 Task: Log work in the project VestaTech for the issue 'Upgrade the database schema of a web application to improve data modeling and management capabilities' spent time as '5w 5d 12h 22m' and remaining time as '6w 4d 18h 45m' and move to top of backlog. Now add the issue to the epic 'Data Retention'.
Action: Mouse moved to (691, 459)
Screenshot: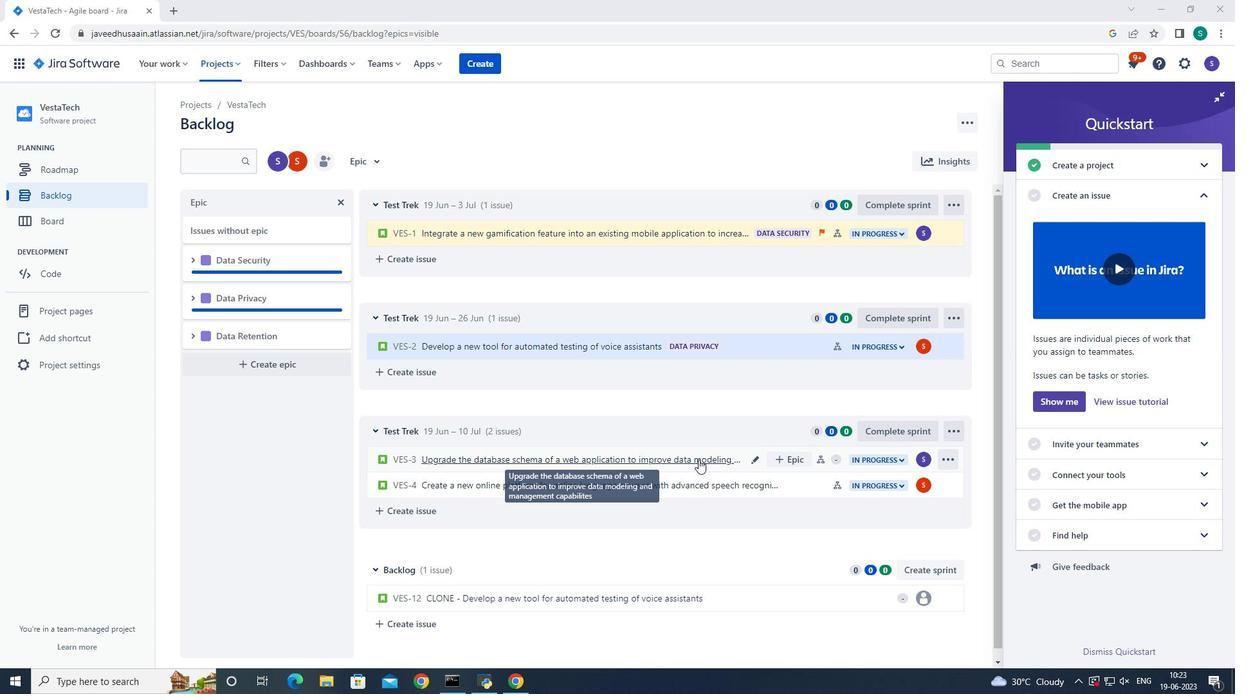 
Action: Mouse pressed left at (691, 459)
Screenshot: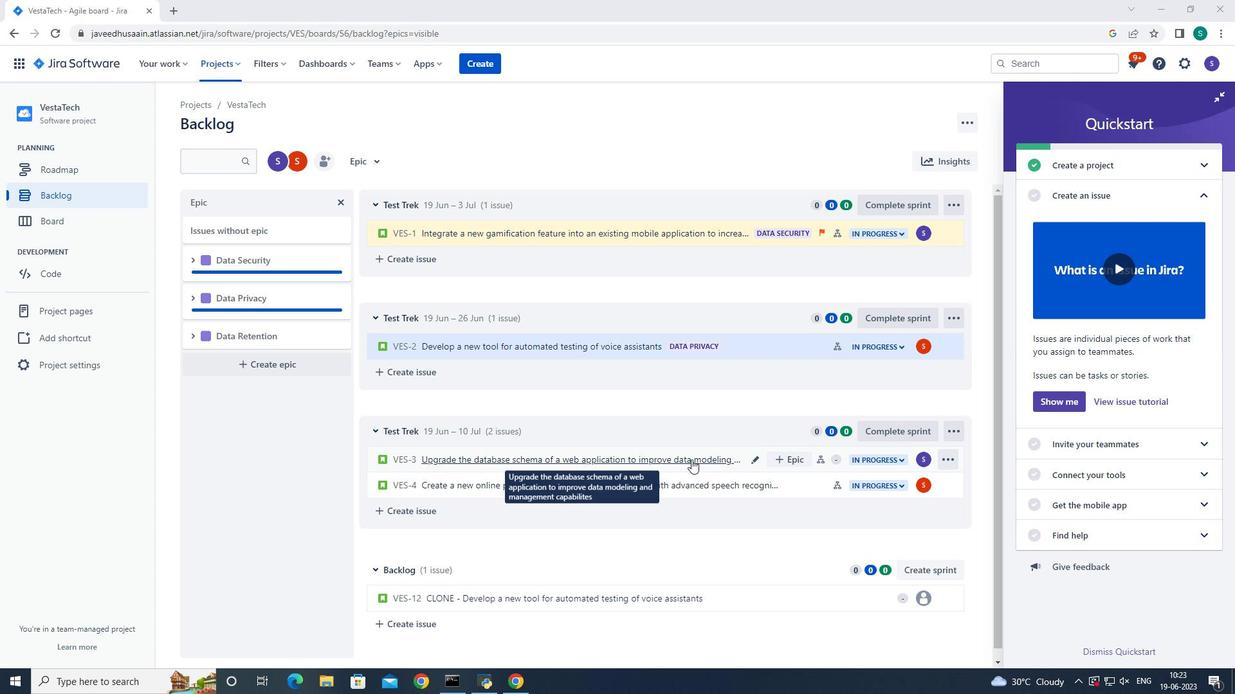 
Action: Mouse moved to (949, 196)
Screenshot: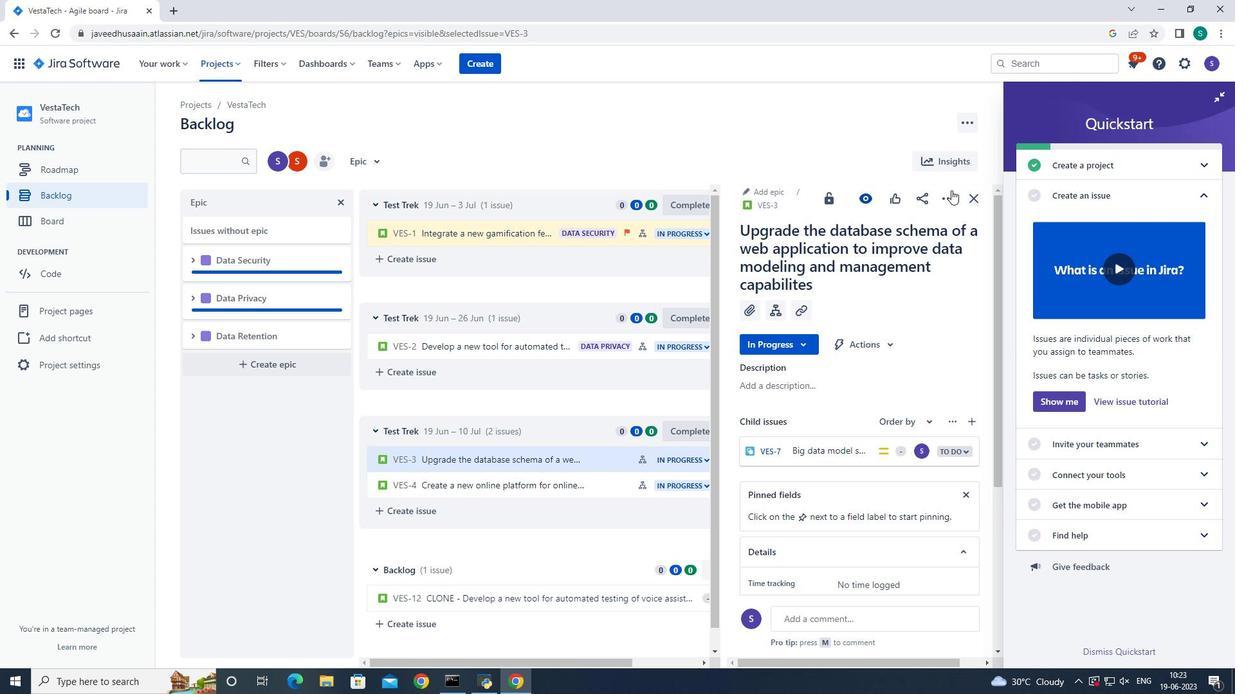 
Action: Mouse pressed left at (949, 196)
Screenshot: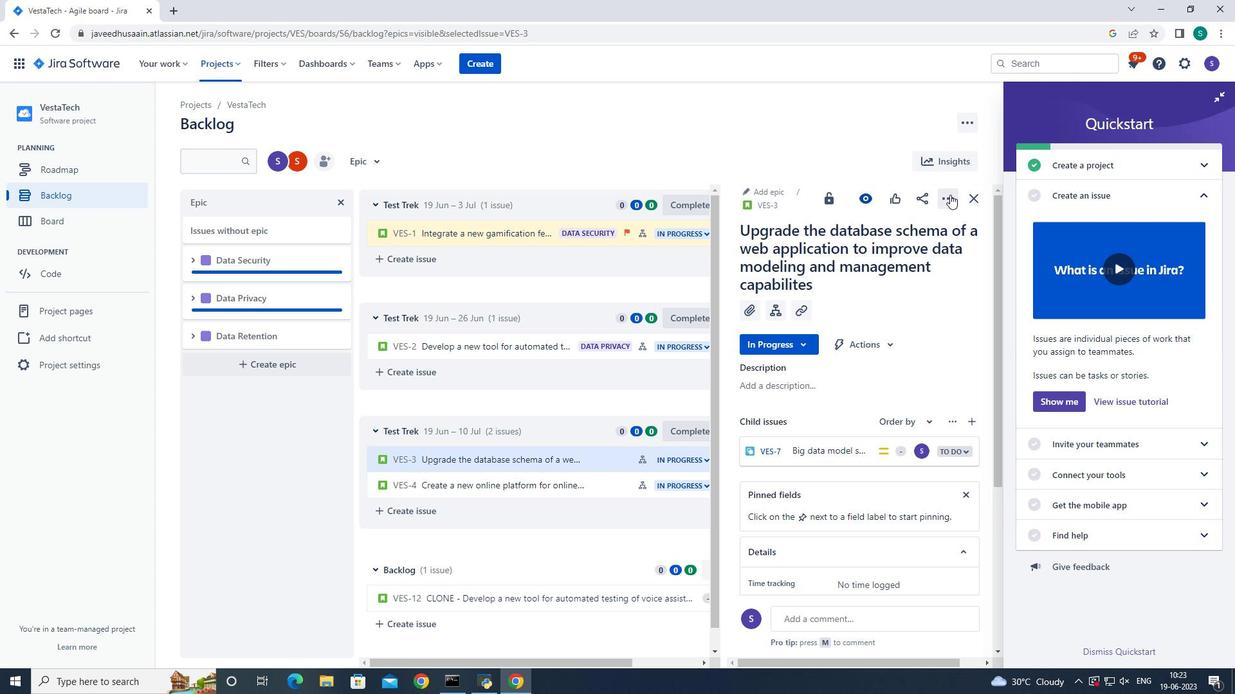 
Action: Mouse moved to (918, 234)
Screenshot: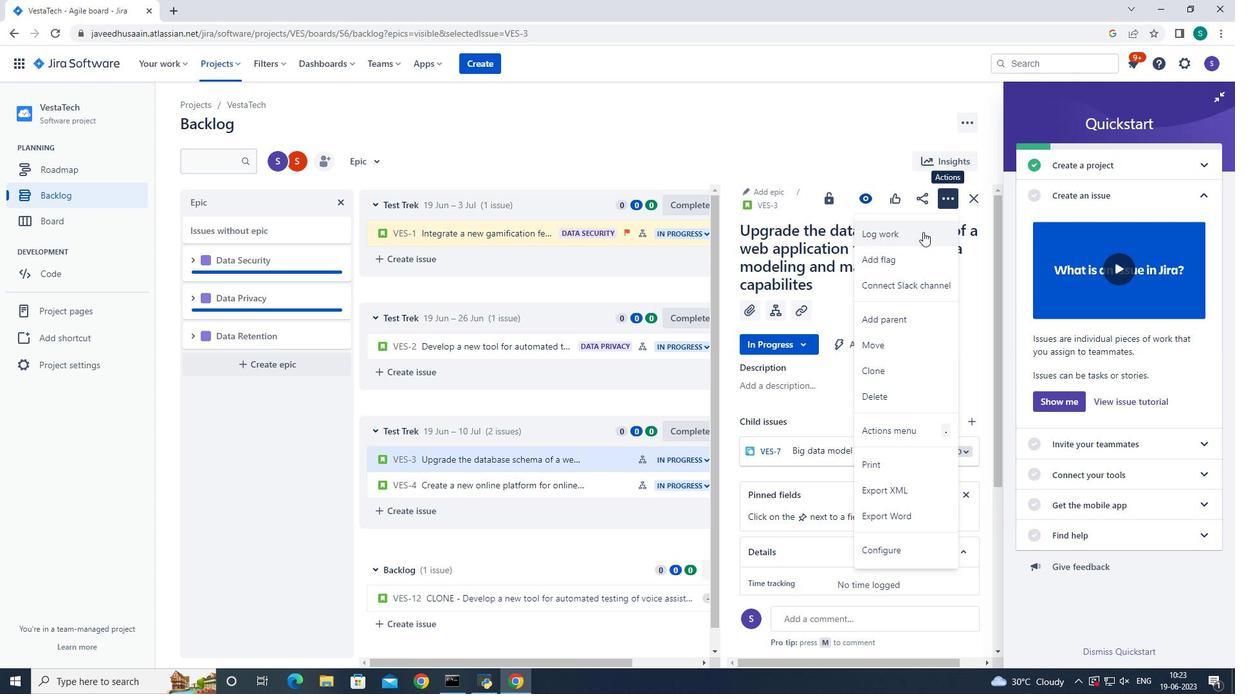 
Action: Mouse pressed left at (918, 234)
Screenshot: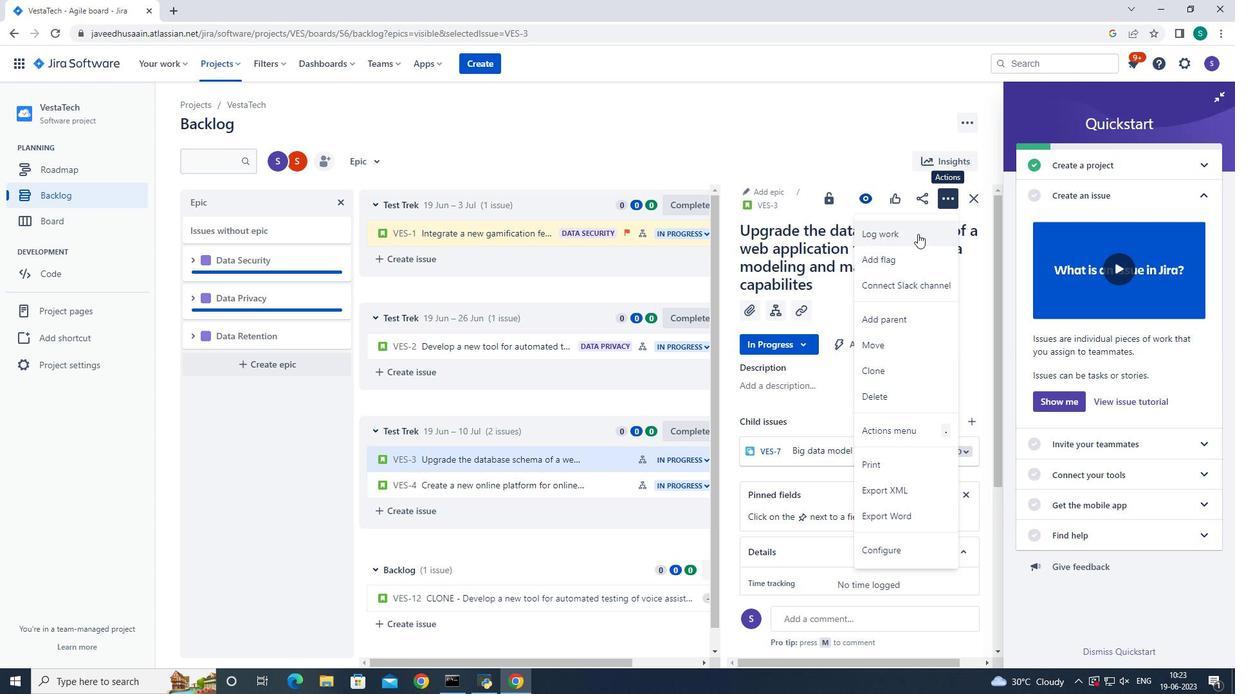 
Action: Mouse moved to (530, 187)
Screenshot: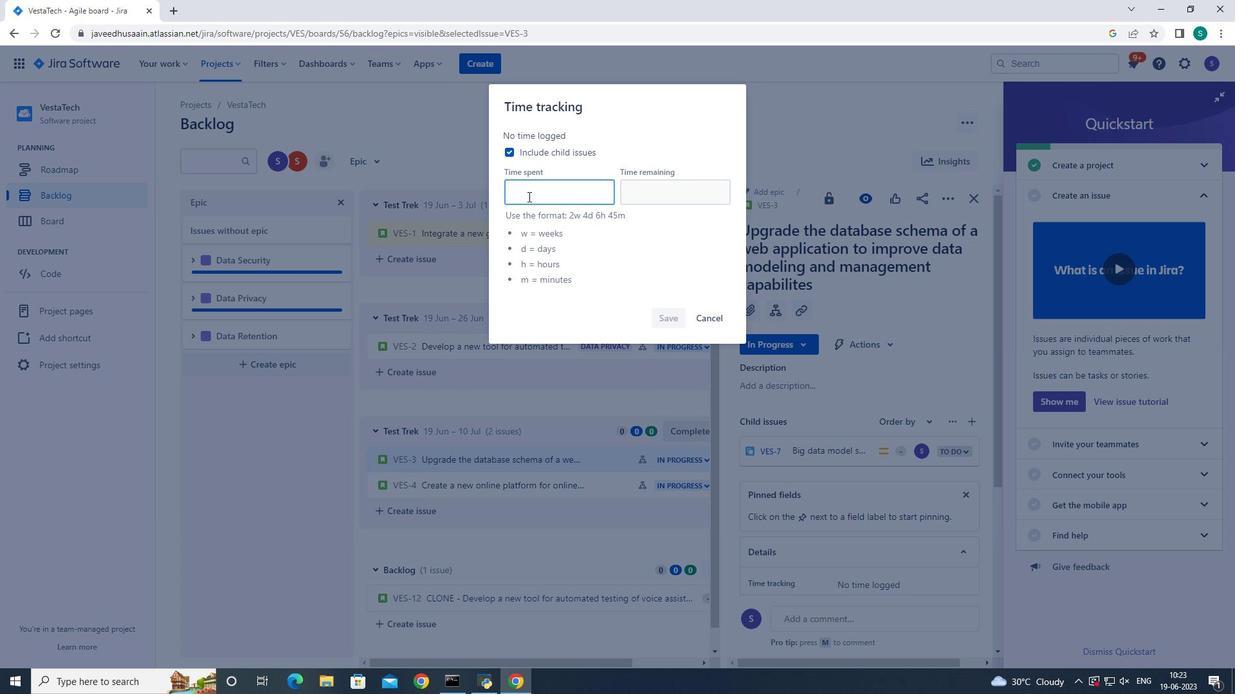 
Action: Mouse pressed left at (530, 187)
Screenshot: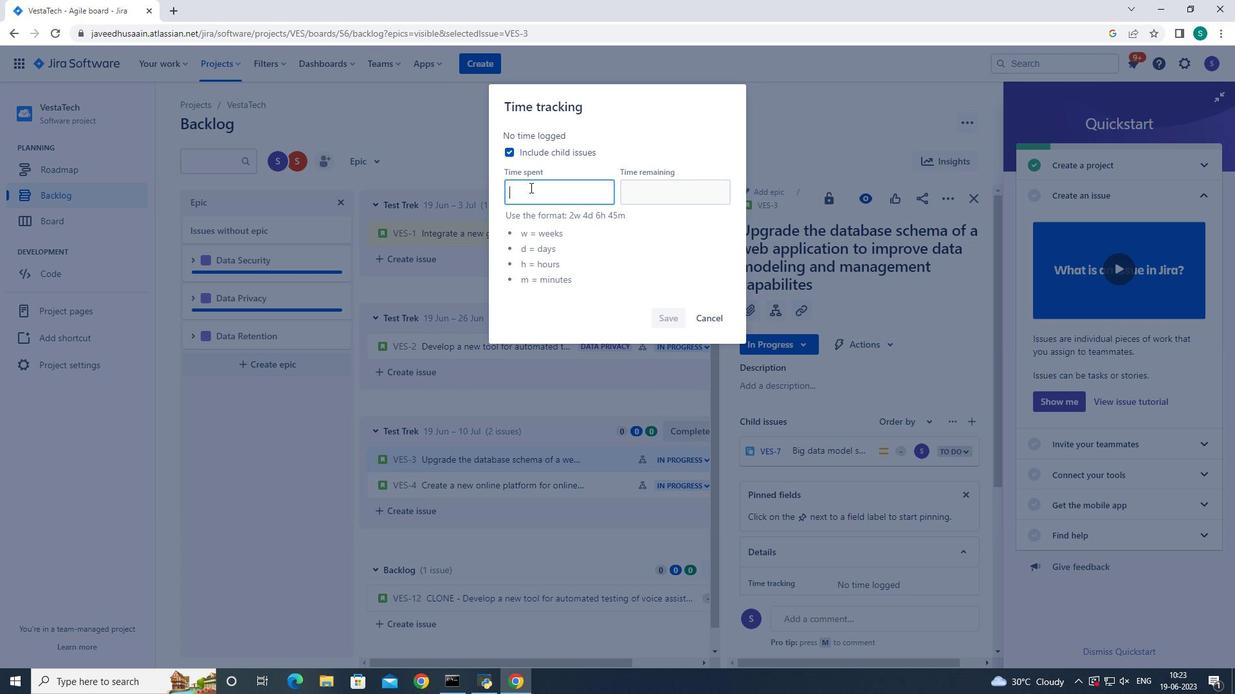 
Action: Key pressed 5w<Key.space><Key.space><Key.space><Key.space><Key.space><Key.space><Key.space><Key.space><Key.space><Key.space><Key.space><Key.space><Key.space><Key.space><Key.space><Key.space><Key.space>5<Key.backspace><Key.backspace><Key.backspace><Key.backspace><Key.backspace><Key.backspace><Key.backspace><Key.backspace><Key.backspace><Key.backspace><Key.backspace><Key.backspace><Key.backspace><Key.backspace><Key.backspace><Key.backspace><Key.backspace><Key.backspace><Key.backspace><Key.backspace><Key.backspace><Key.backspace><Key.backspace><Key.backspace>5w<Key.space>5d<Key.space>12h<Key.space>22m<Key.tab>6w<Key.space>4d<Key.space>18h<Key.space>45m
Screenshot: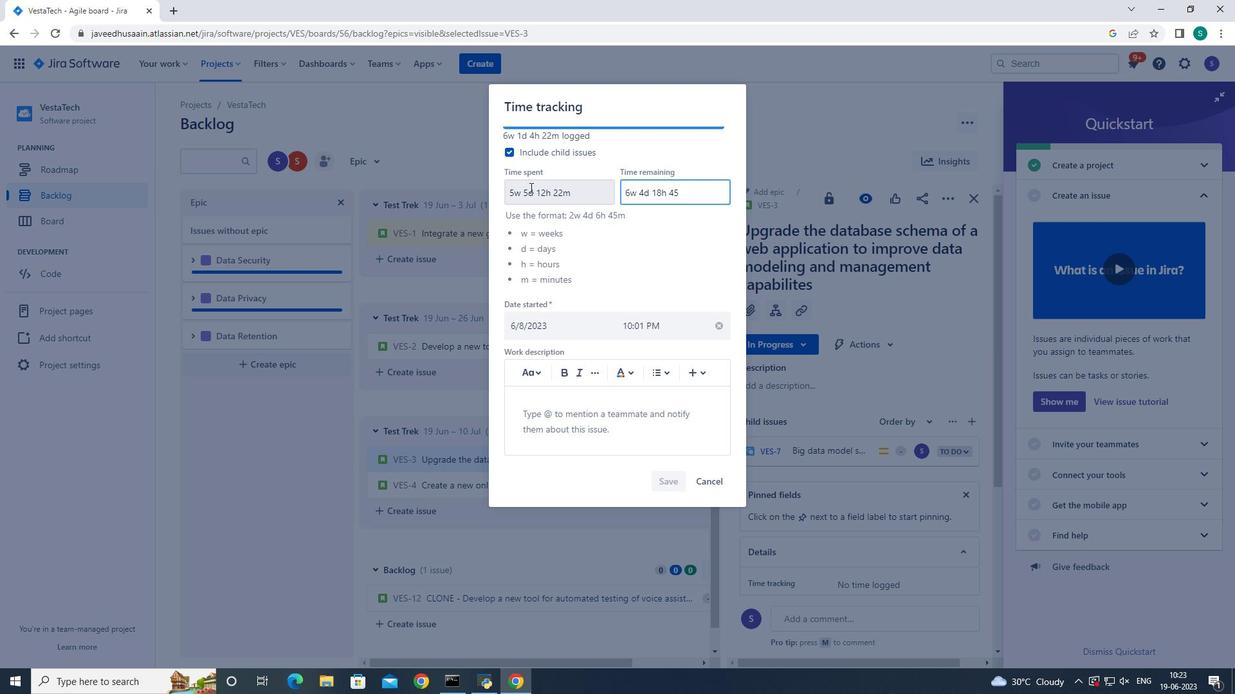
Action: Mouse moved to (671, 483)
Screenshot: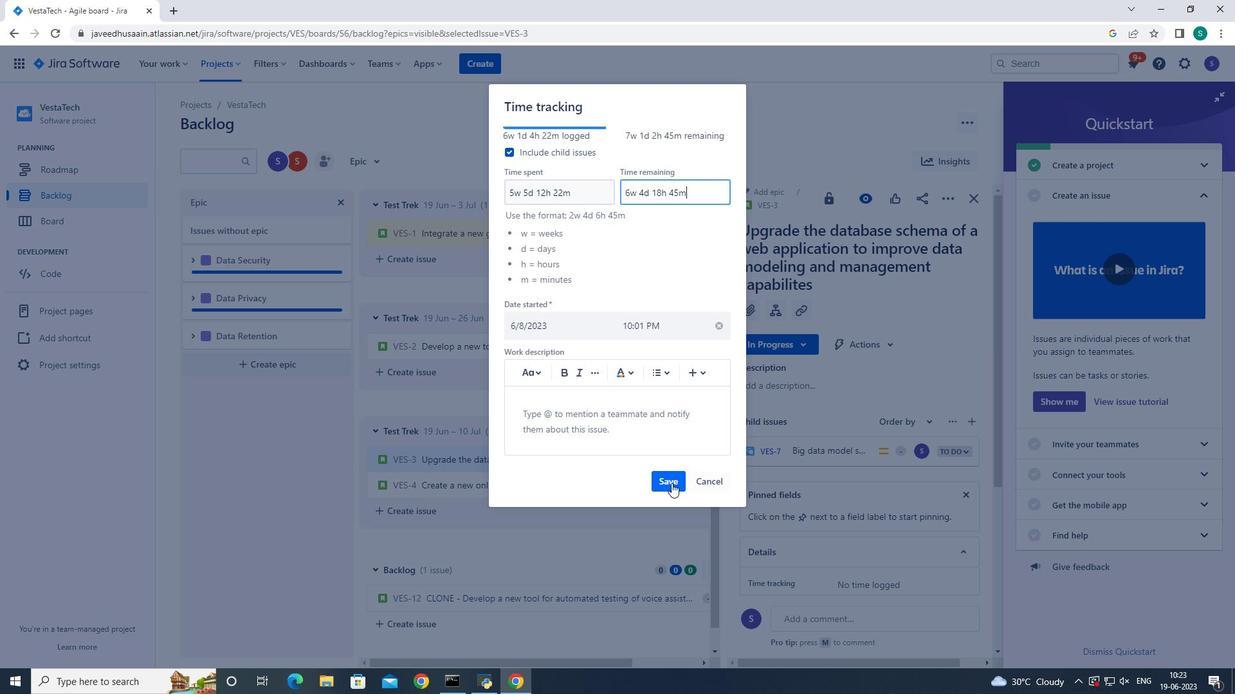 
Action: Mouse pressed left at (671, 483)
Screenshot: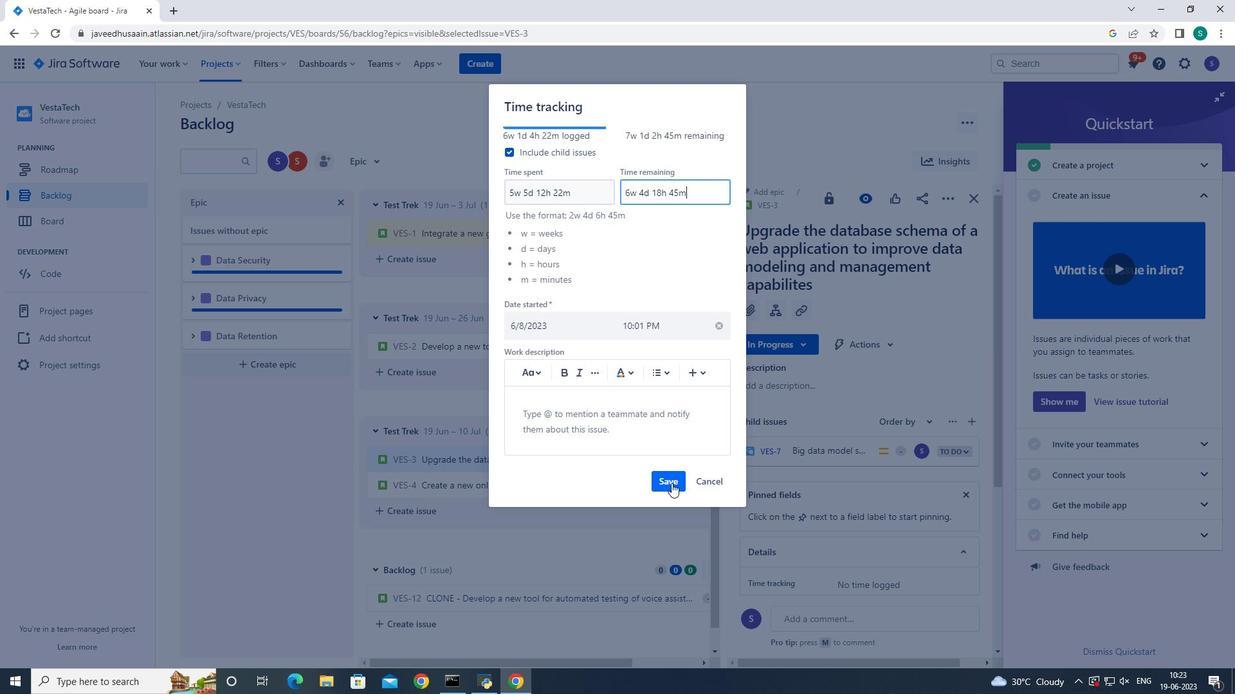 
Action: Mouse moved to (952, 196)
Screenshot: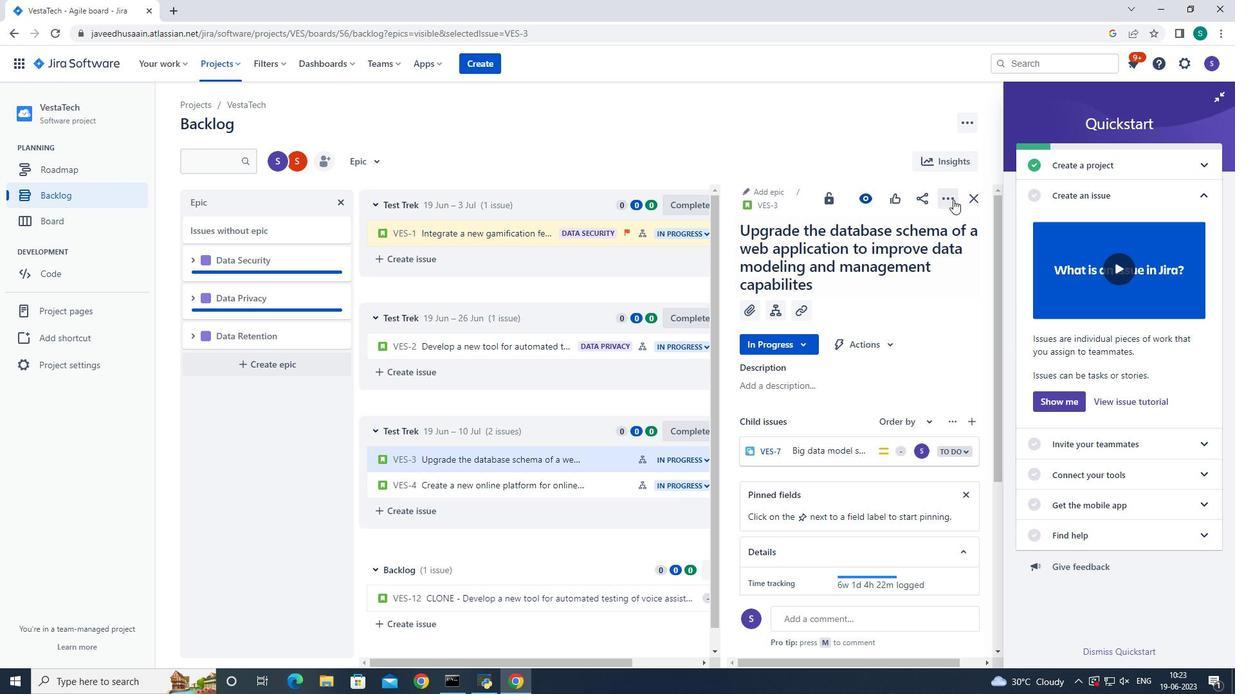 
Action: Mouse pressed left at (952, 196)
Screenshot: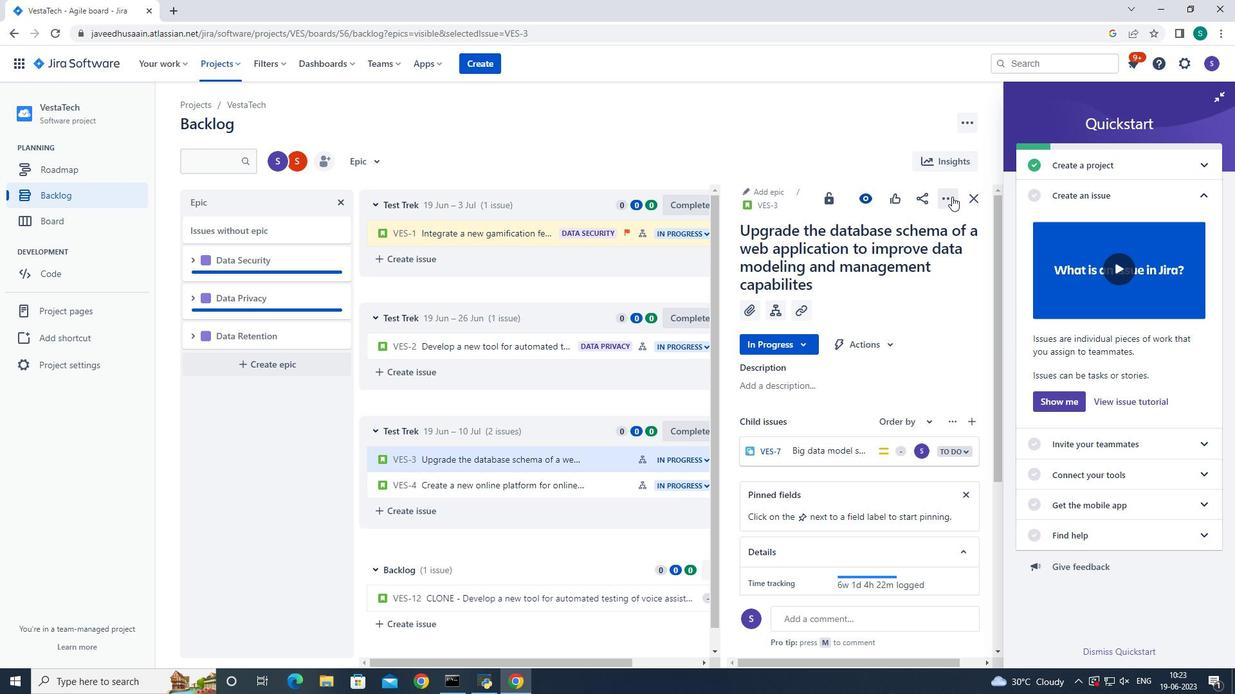 
Action: Mouse pressed left at (952, 196)
Screenshot: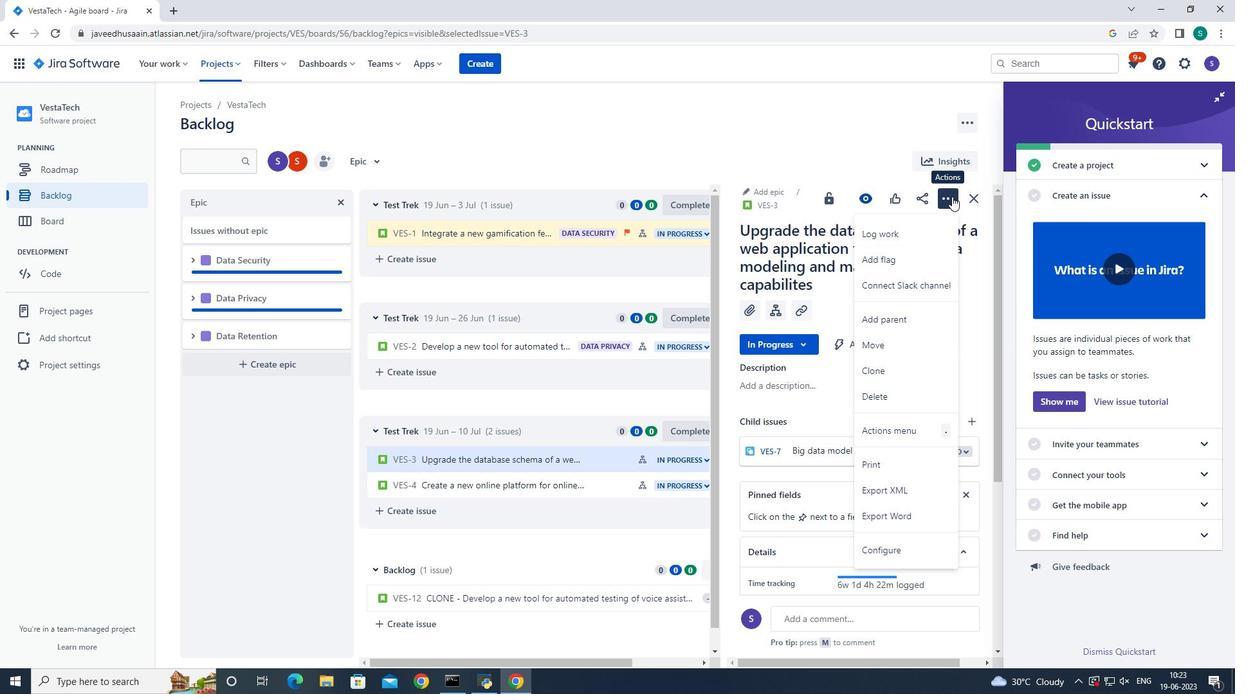 
Action: Mouse moved to (974, 198)
Screenshot: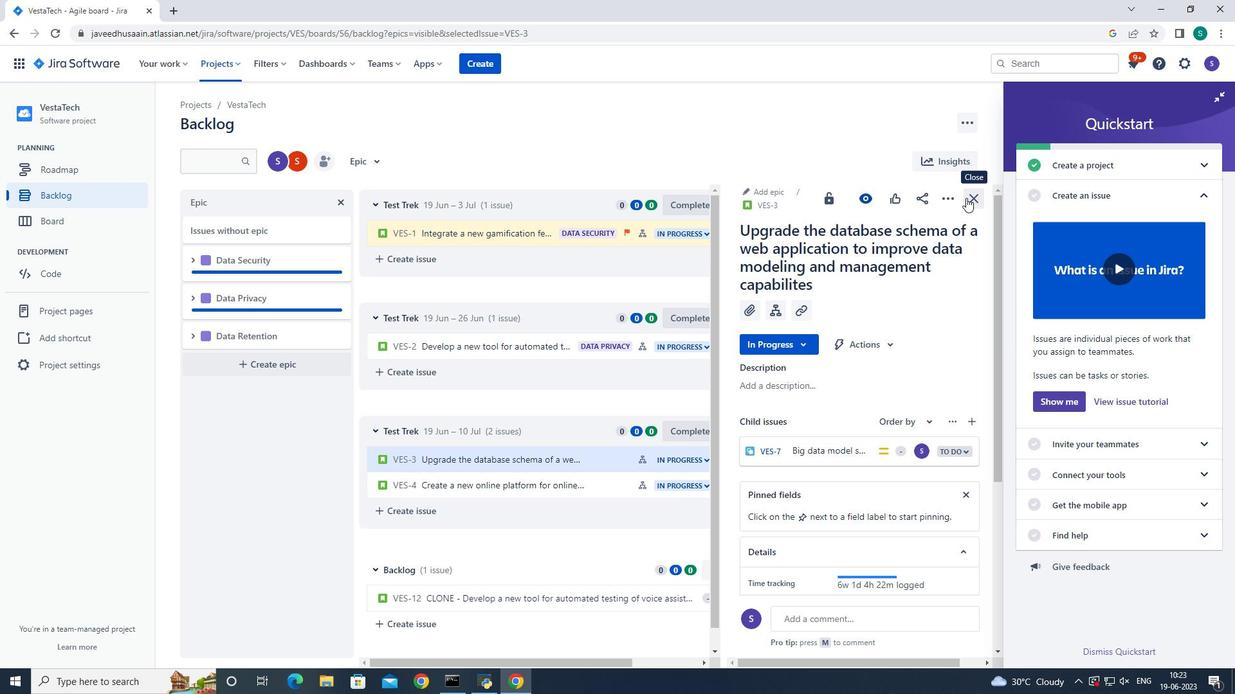 
Action: Mouse pressed left at (974, 198)
Screenshot: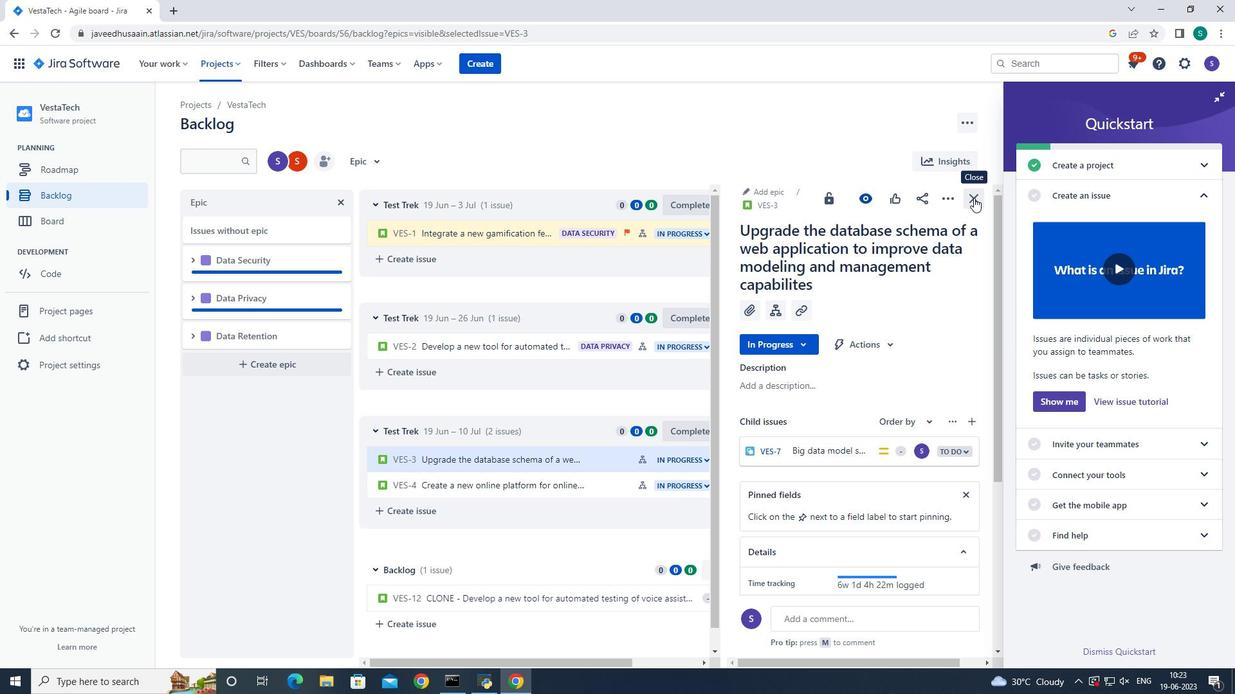 
Action: Mouse moved to (949, 454)
Screenshot: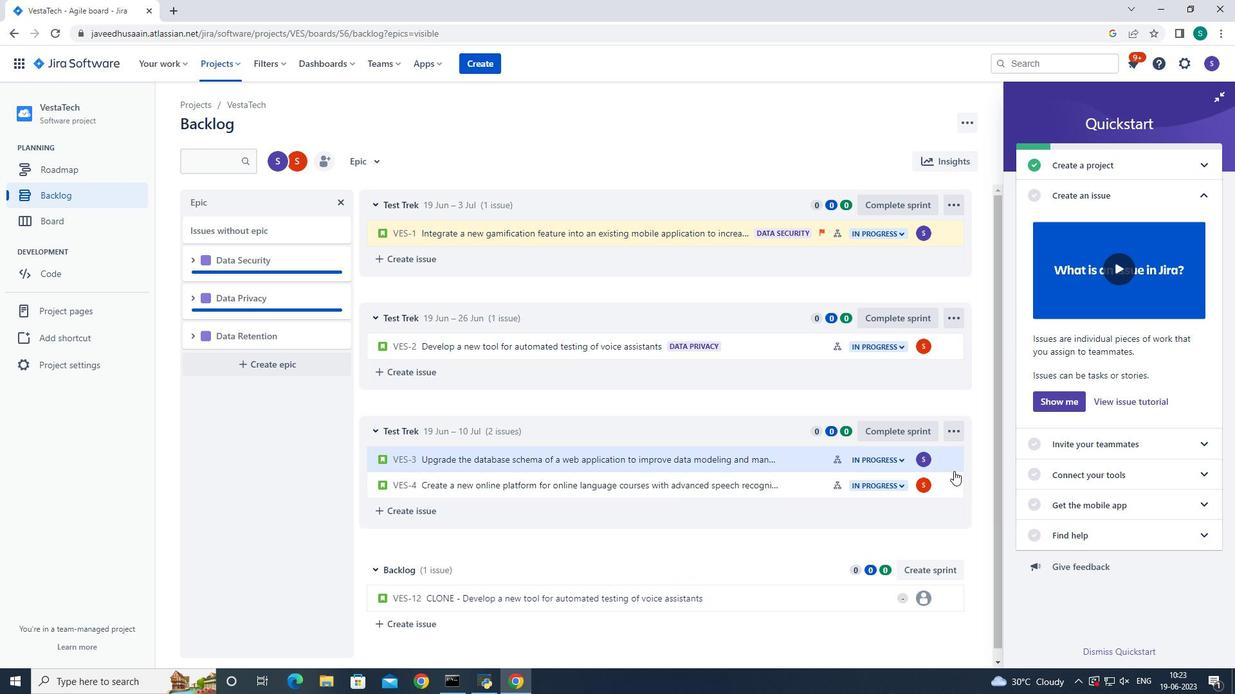 
Action: Mouse pressed left at (949, 454)
Screenshot: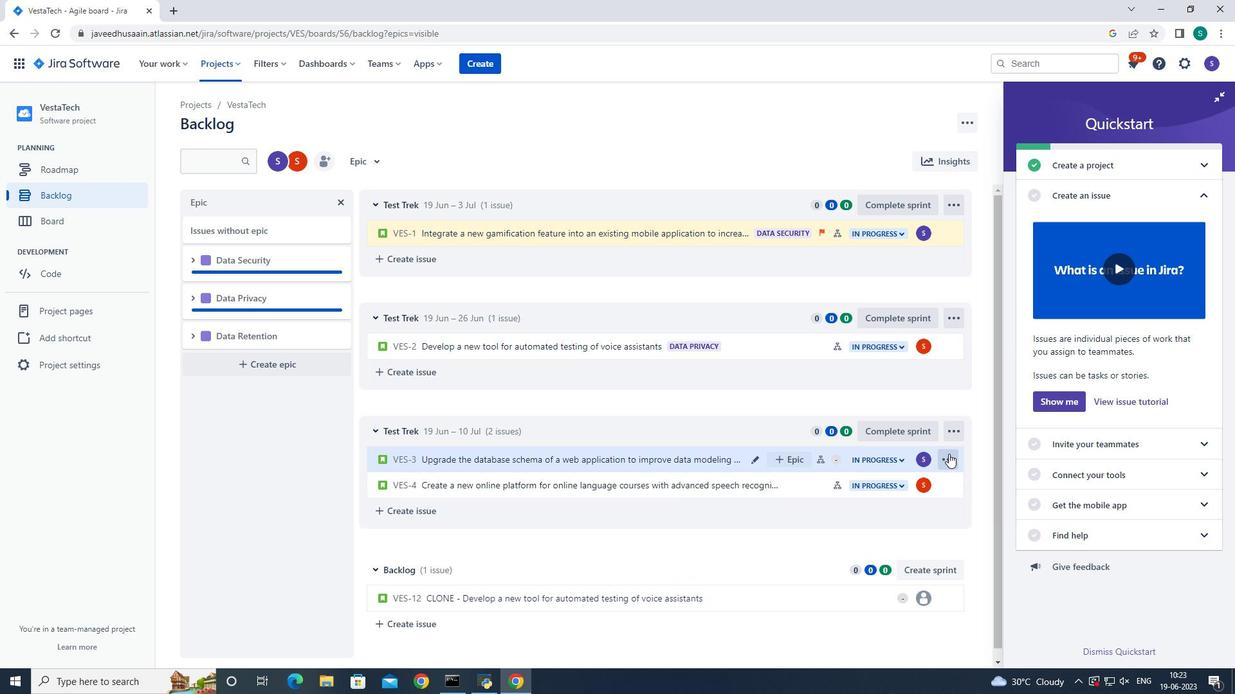 
Action: Mouse moved to (926, 410)
Screenshot: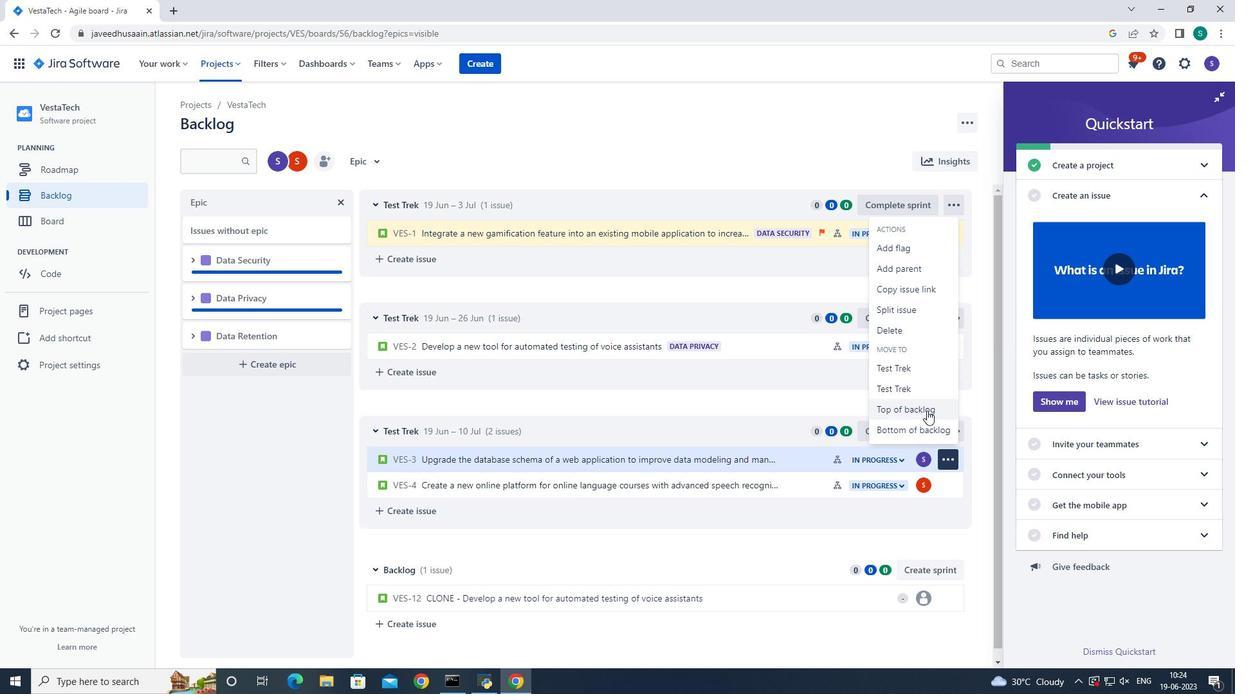 
Action: Mouse pressed left at (926, 410)
Screenshot: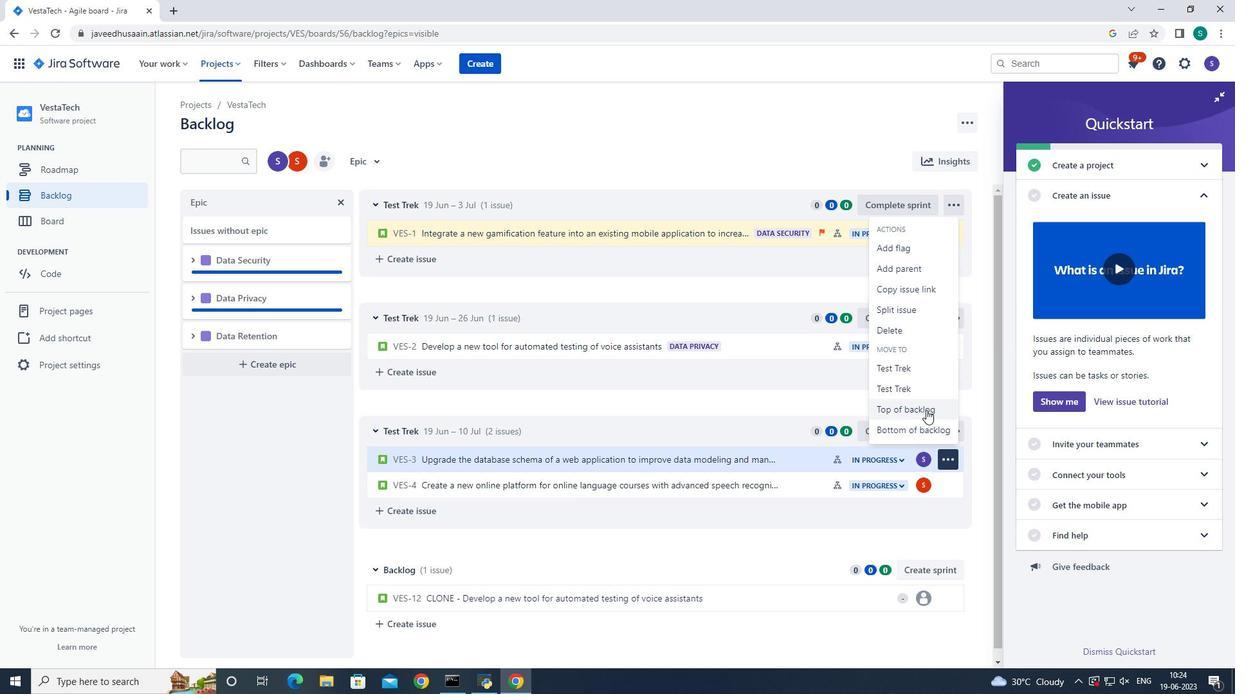 
Action: Mouse moved to (672, 207)
Screenshot: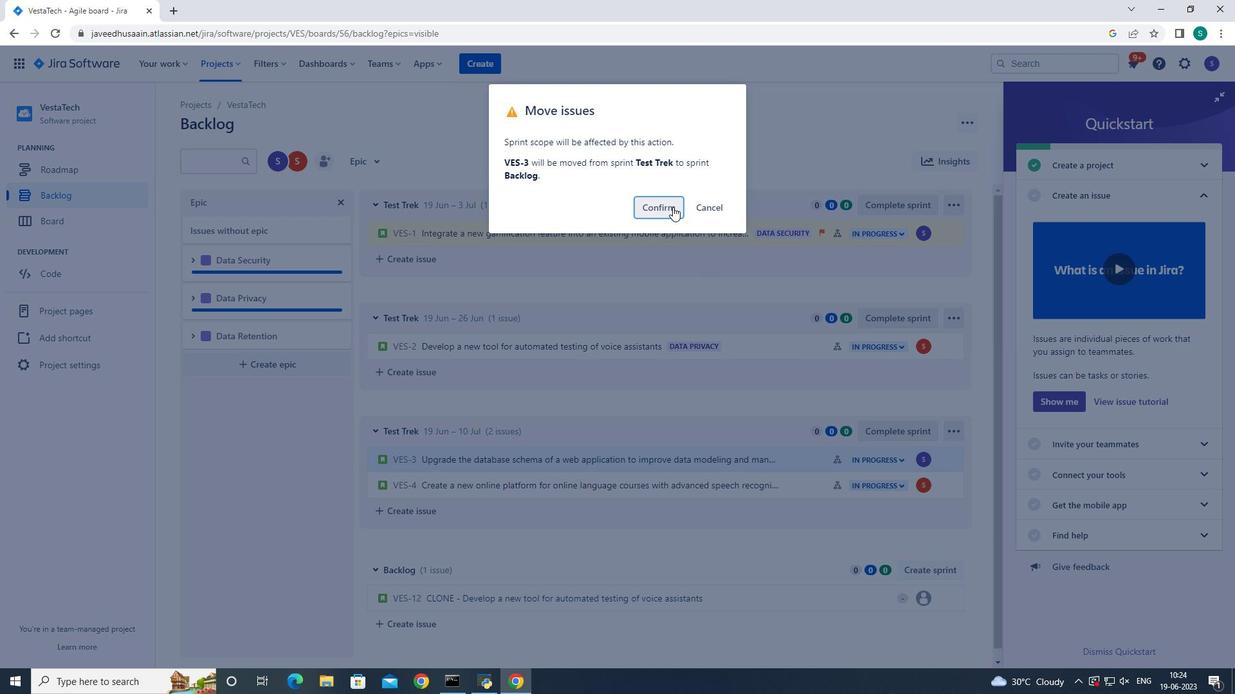 
Action: Mouse pressed left at (672, 207)
Screenshot: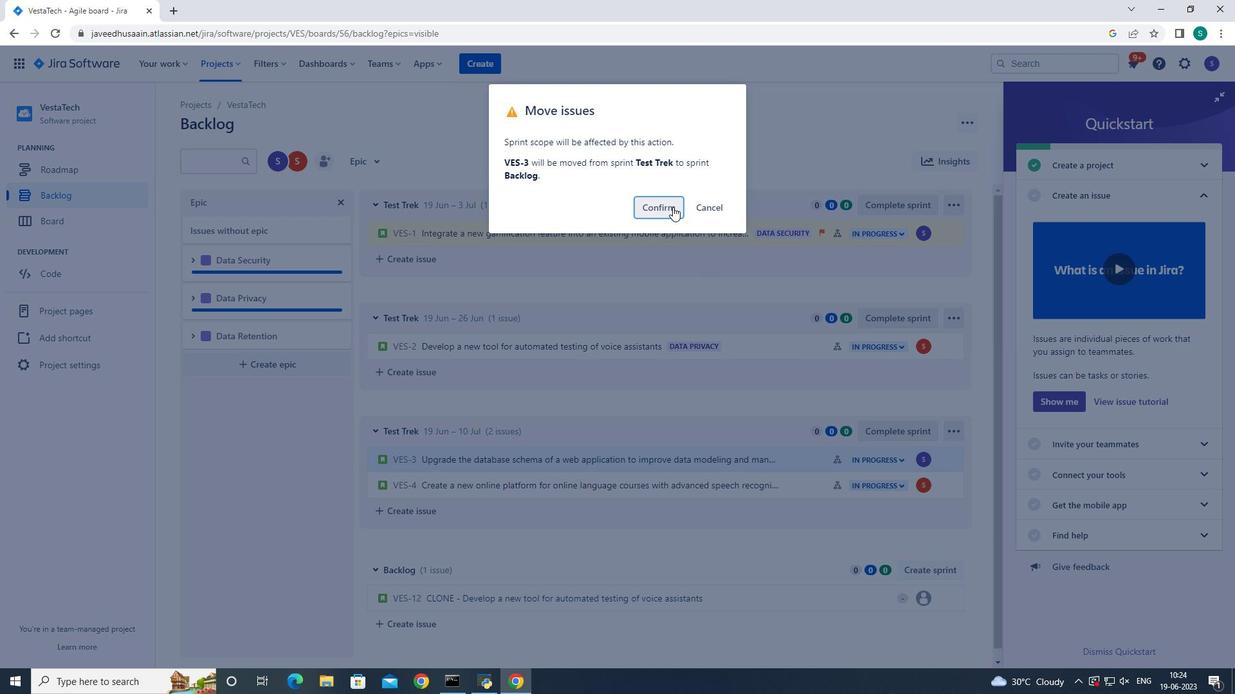 
Action: Mouse moved to (799, 571)
Screenshot: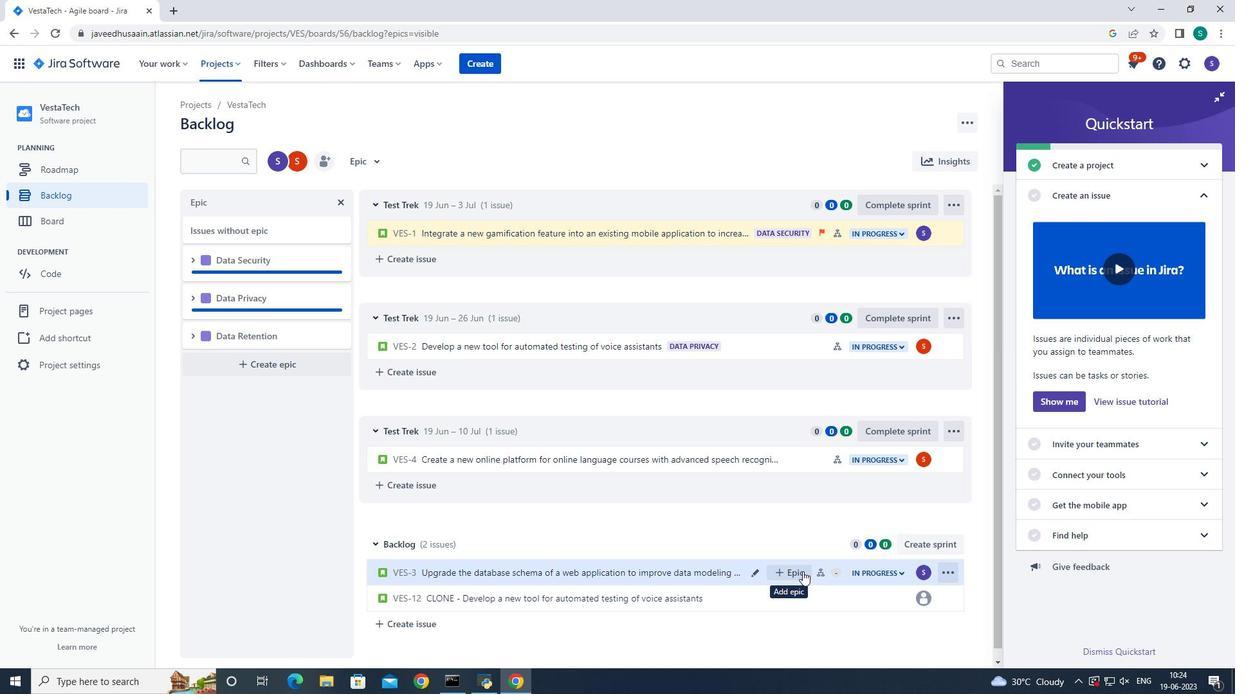 
Action: Mouse pressed left at (799, 571)
Screenshot: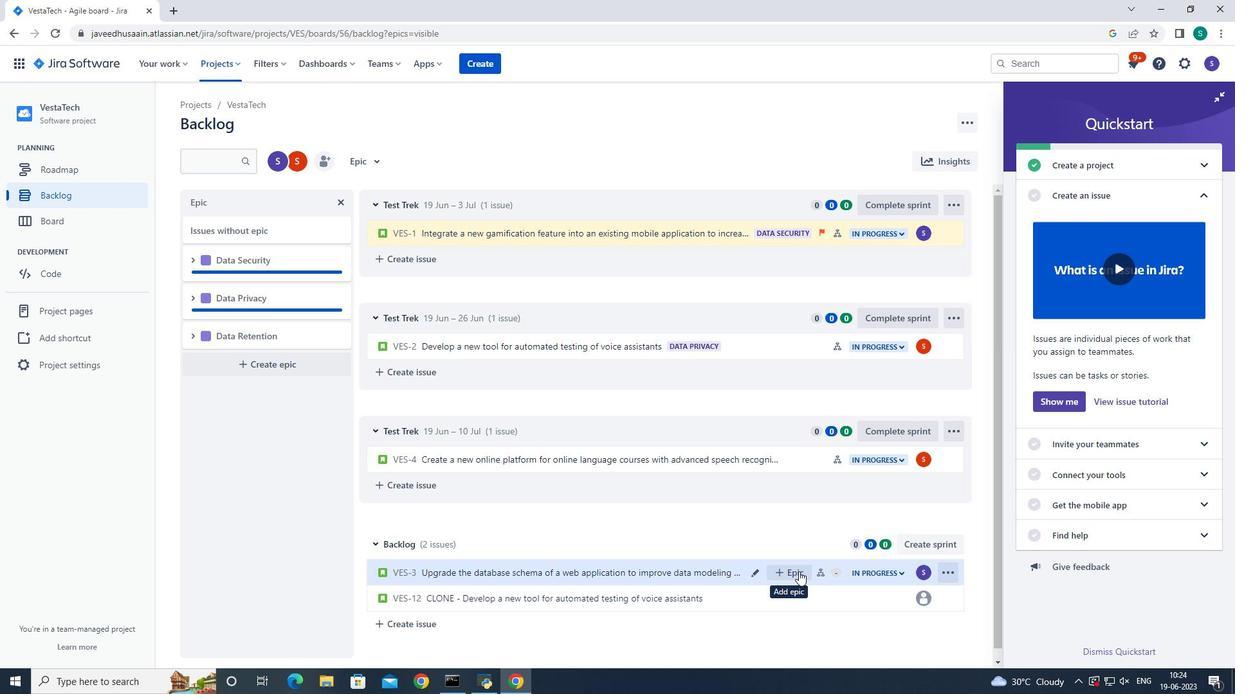 
Action: Mouse moved to (798, 572)
Screenshot: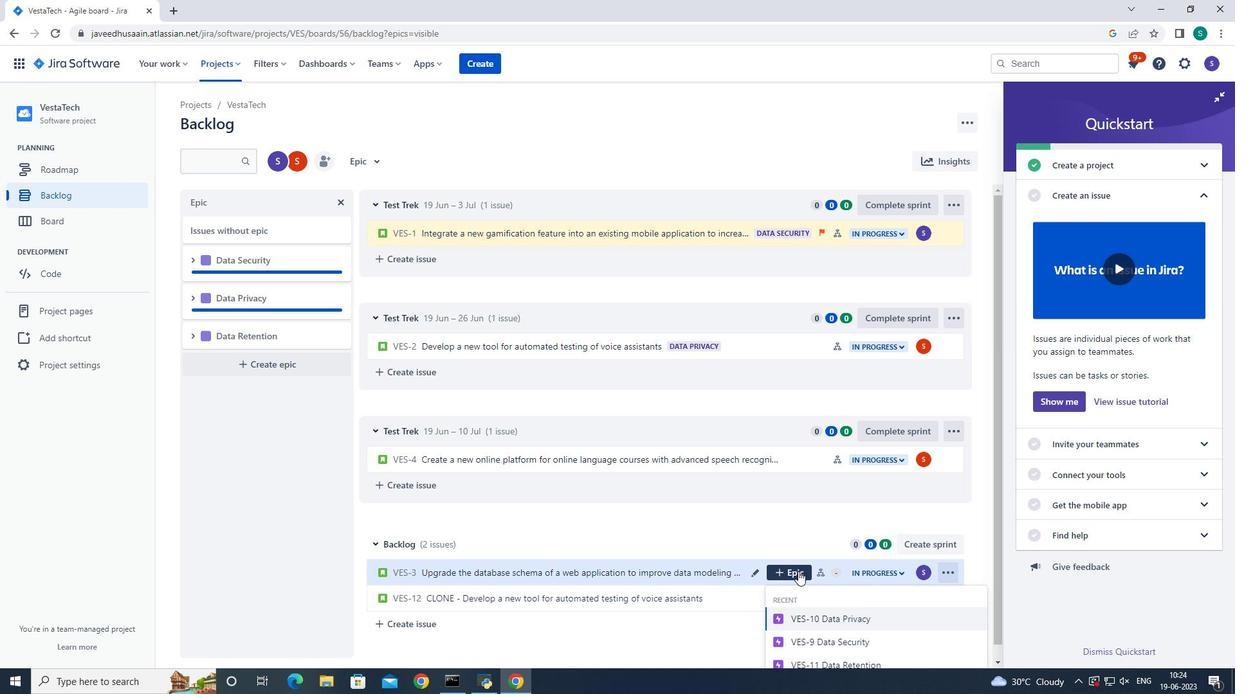 
Action: Mouse scrolled (798, 571) with delta (0, 0)
Screenshot: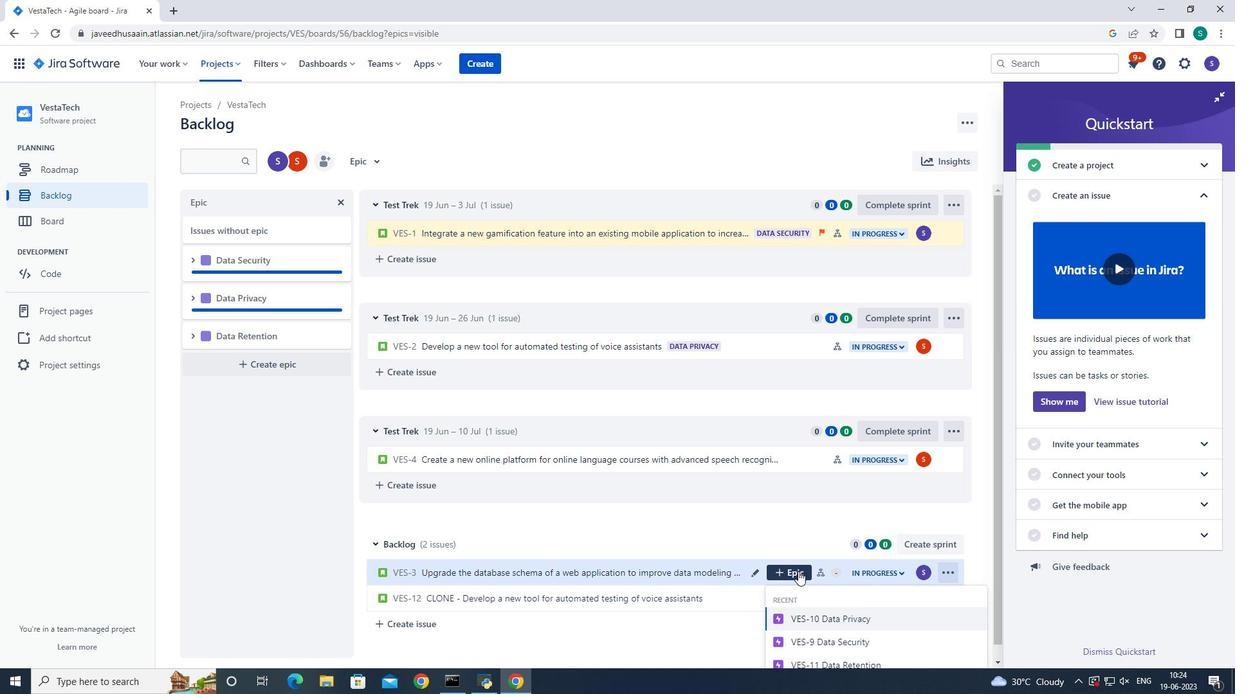 
Action: Mouse moved to (841, 654)
Screenshot: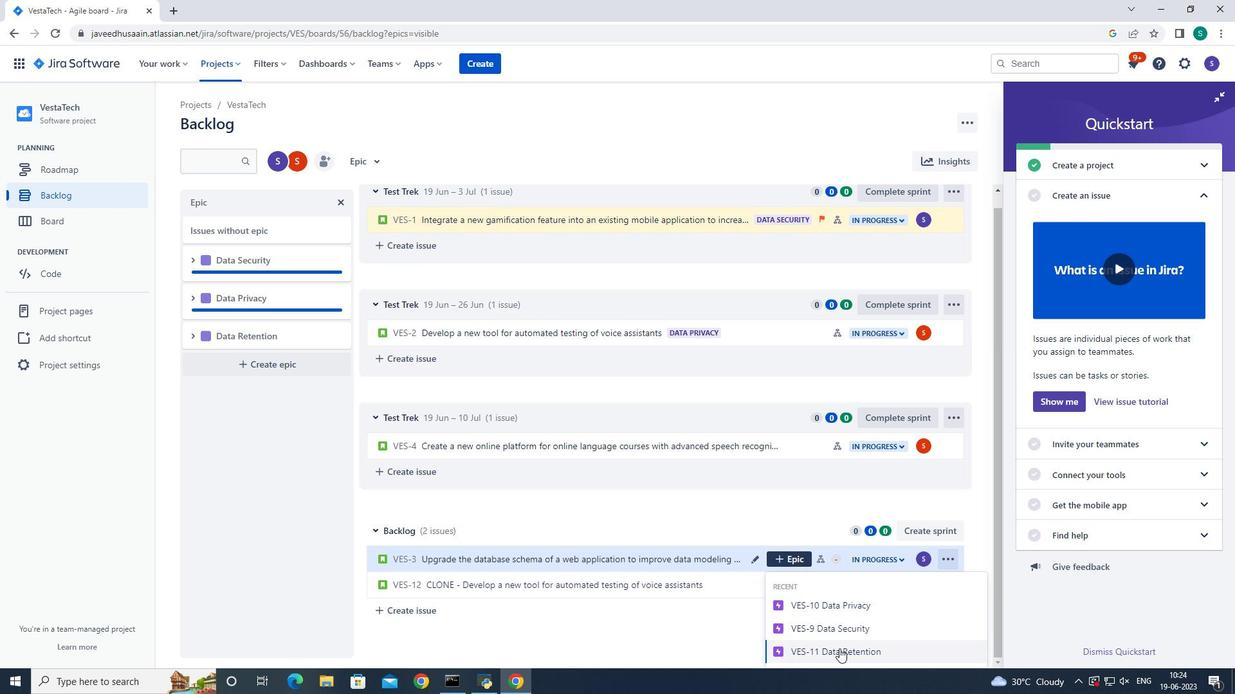
Action: Mouse pressed left at (841, 654)
Screenshot: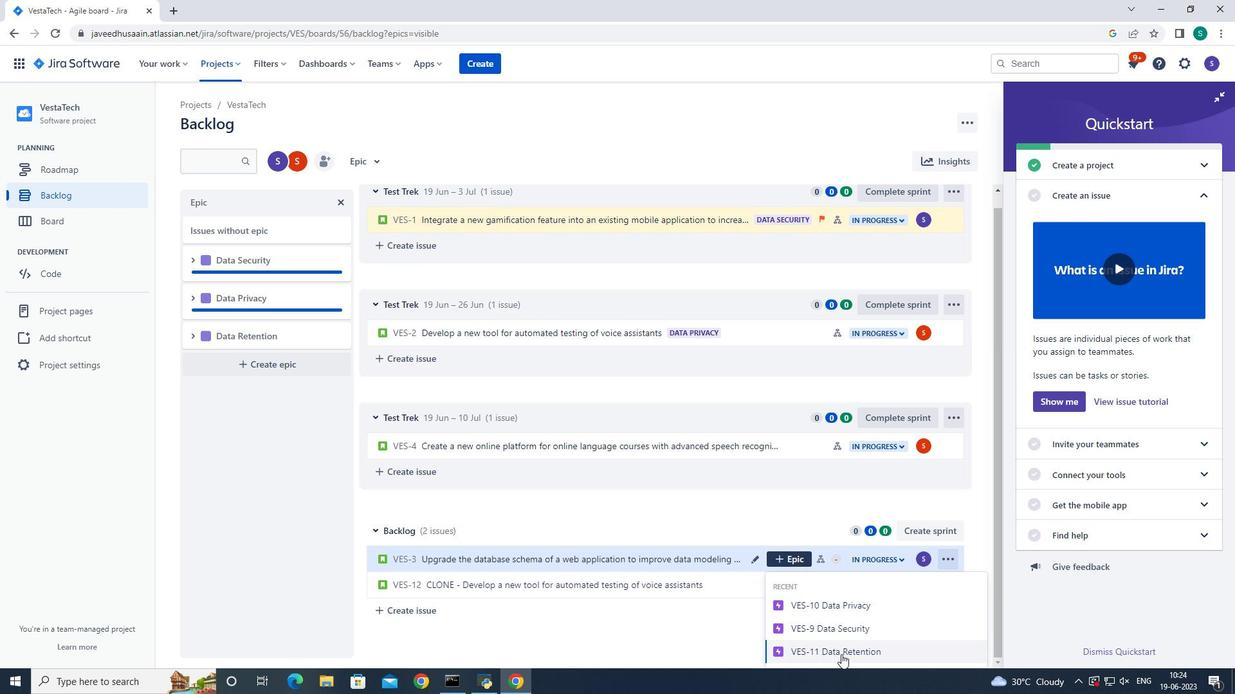 
